 Task: Create a button card with a "Trophy" Icon with the name "My Trophy".
Action: Mouse moved to (226, 145)
Screenshot: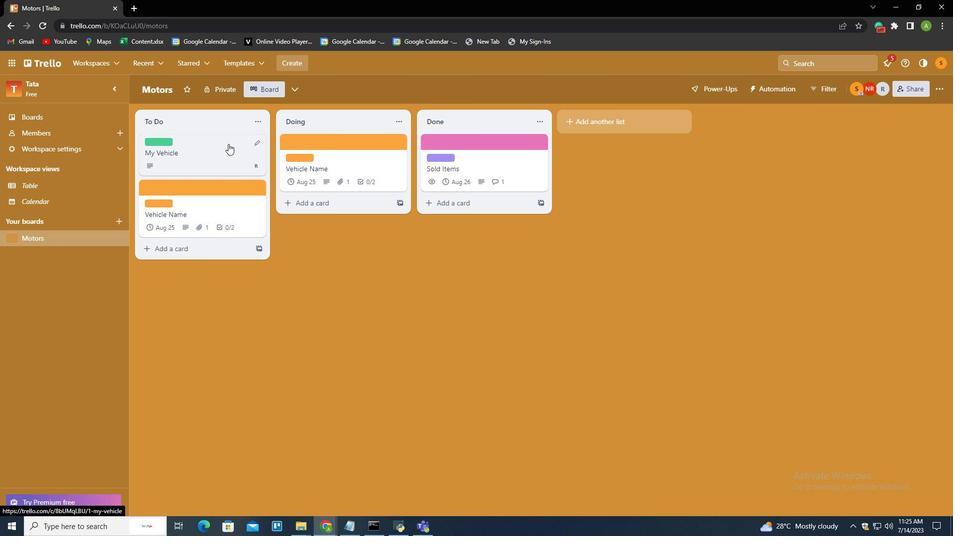 
Action: Mouse pressed left at (226, 145)
Screenshot: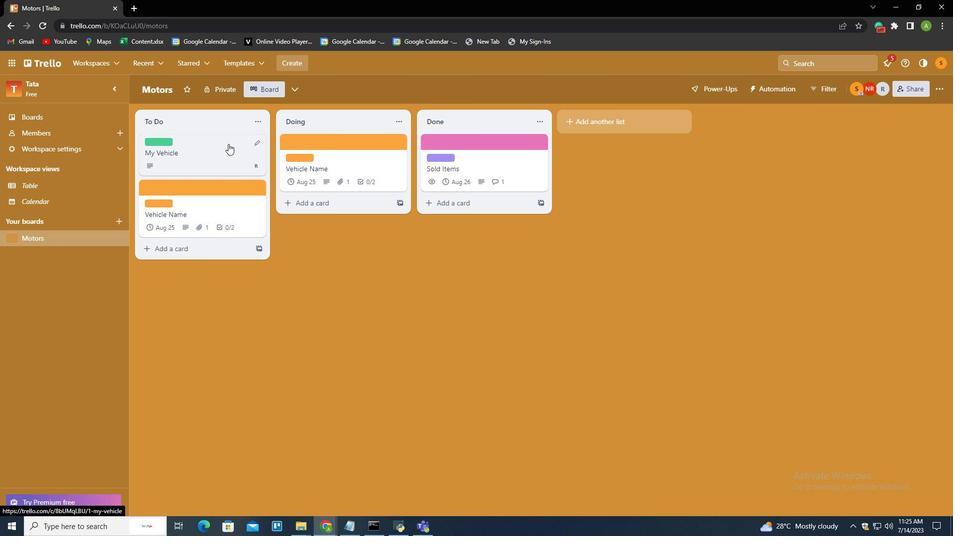 
Action: Mouse moved to (627, 366)
Screenshot: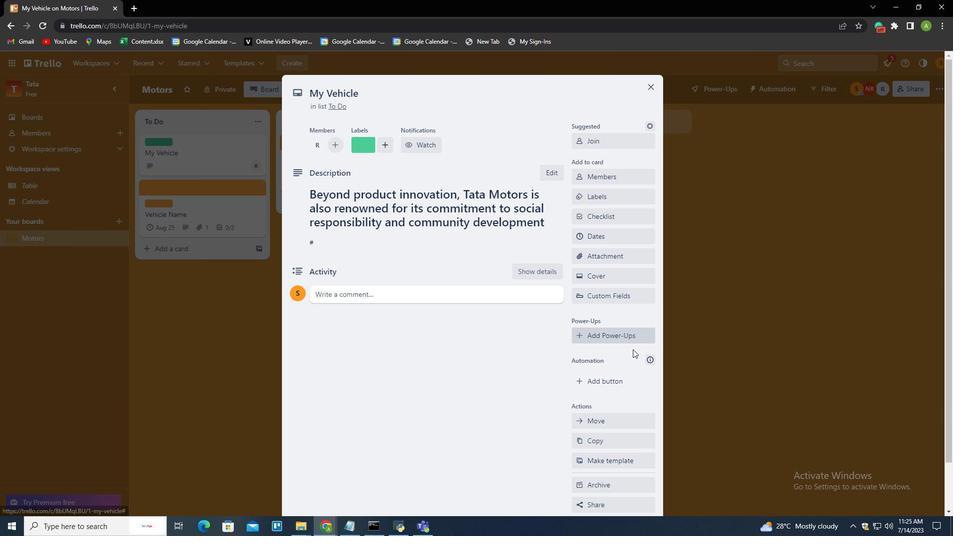 
Action: Mouse scrolled (627, 365) with delta (0, 0)
Screenshot: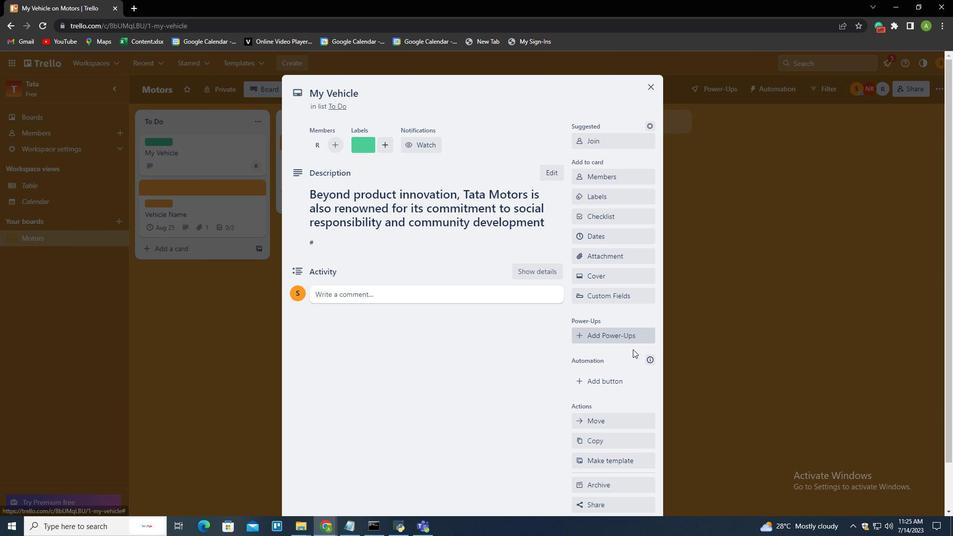 
Action: Mouse moved to (608, 332)
Screenshot: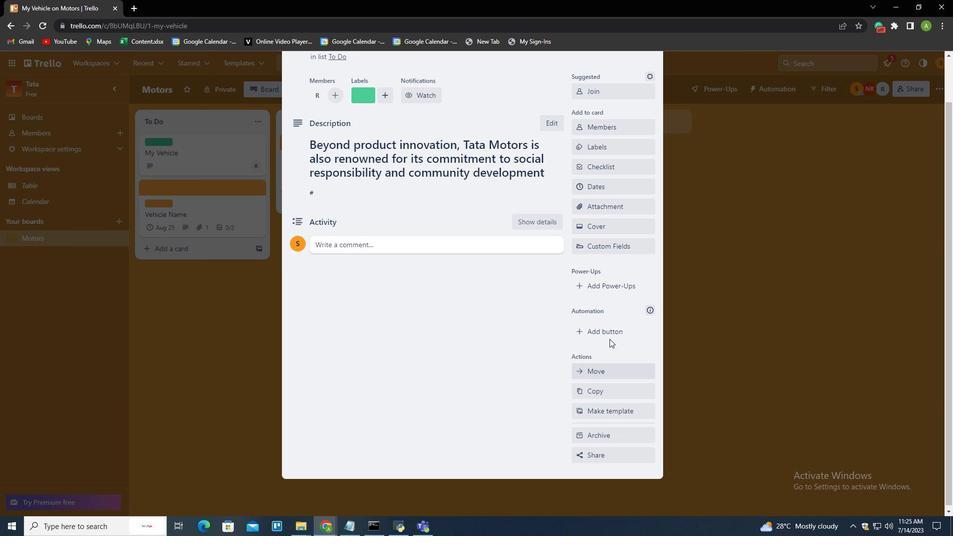 
Action: Mouse pressed left at (608, 332)
Screenshot: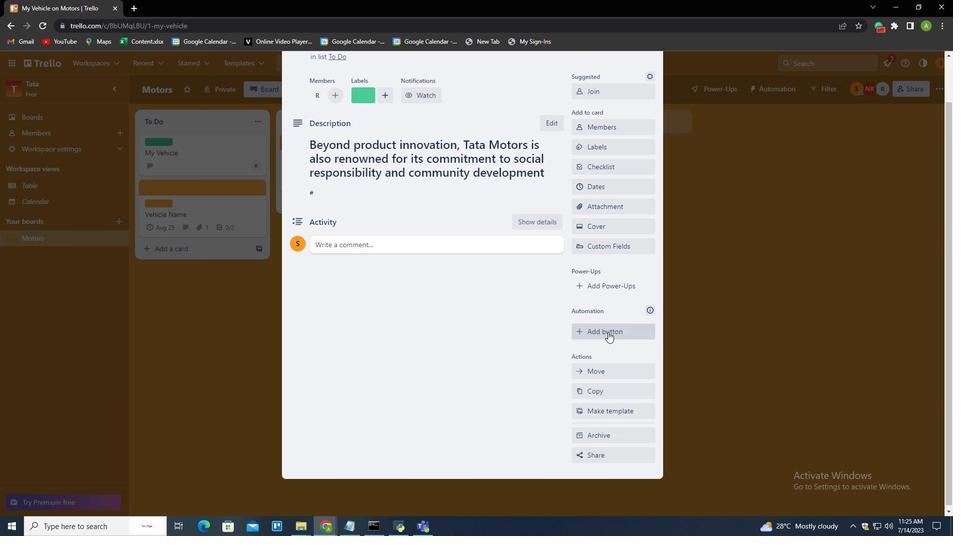 
Action: Mouse moved to (621, 316)
Screenshot: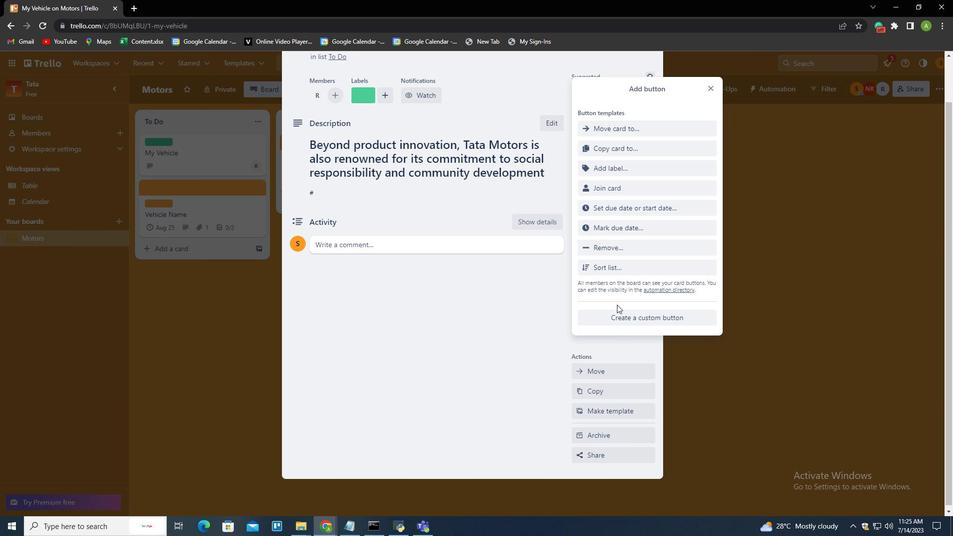 
Action: Mouse pressed left at (621, 316)
Screenshot: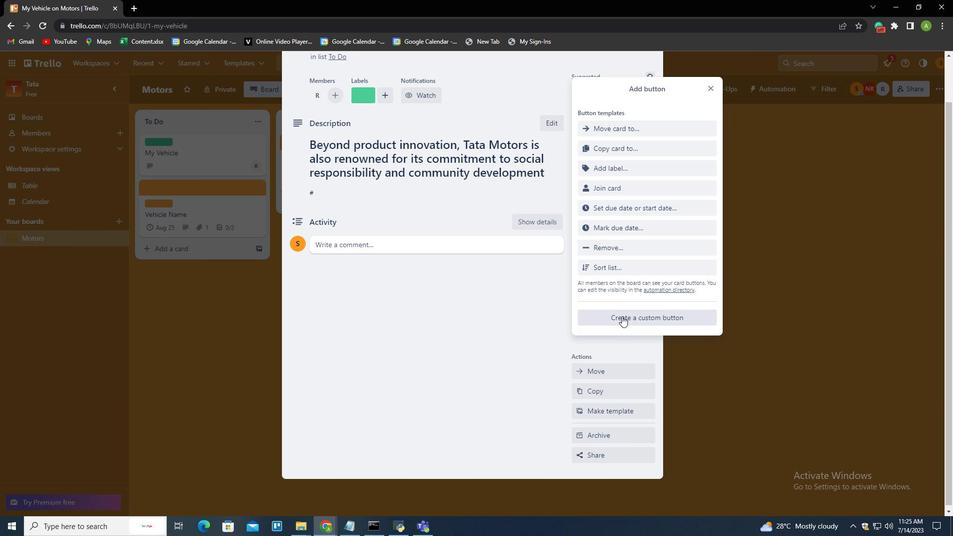 
Action: Mouse moved to (329, 178)
Screenshot: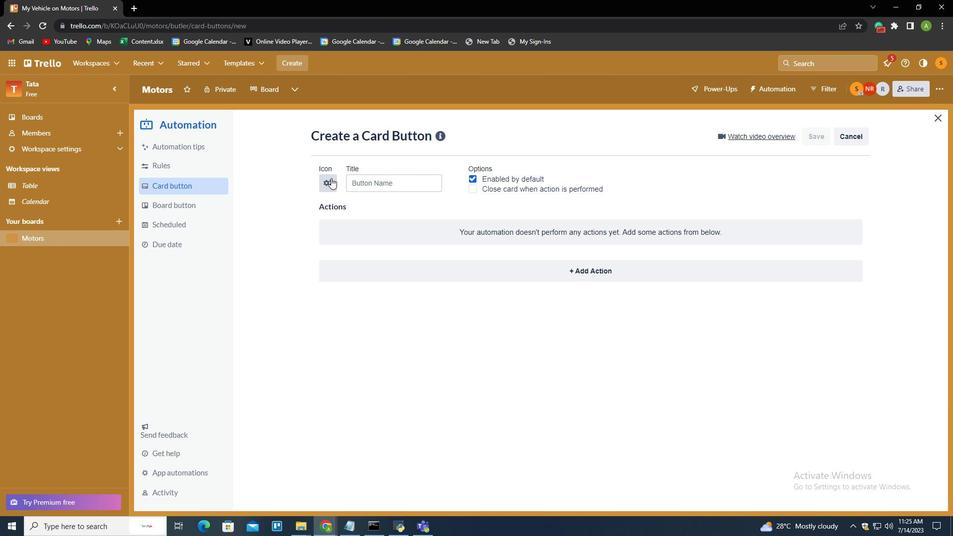 
Action: Mouse pressed left at (329, 178)
Screenshot: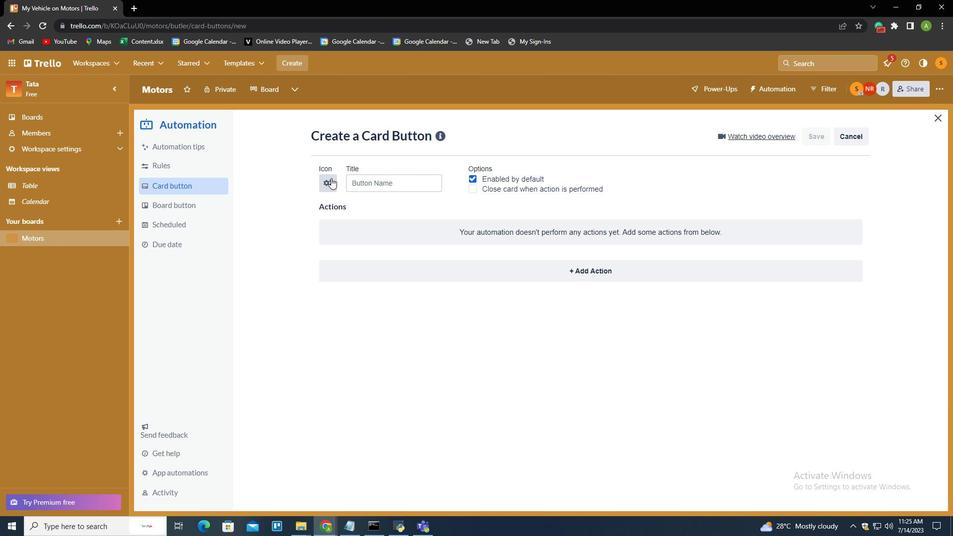 
Action: Mouse moved to (445, 332)
Screenshot: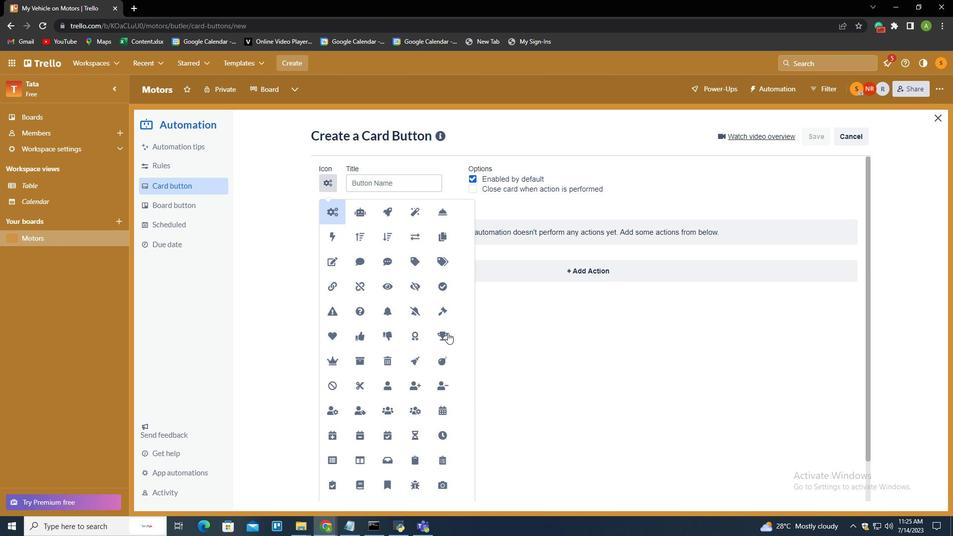 
Action: Mouse pressed left at (445, 332)
Screenshot: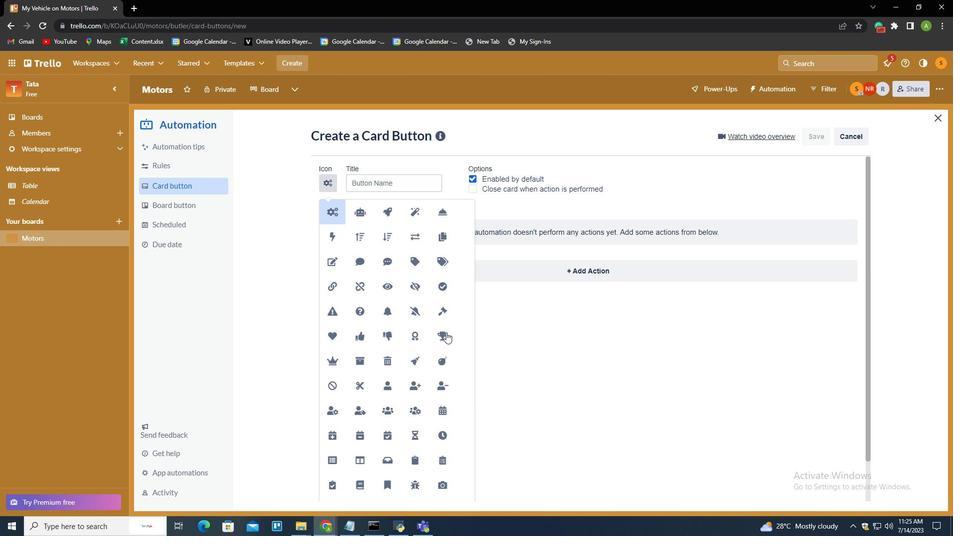 
Action: Mouse moved to (375, 181)
Screenshot: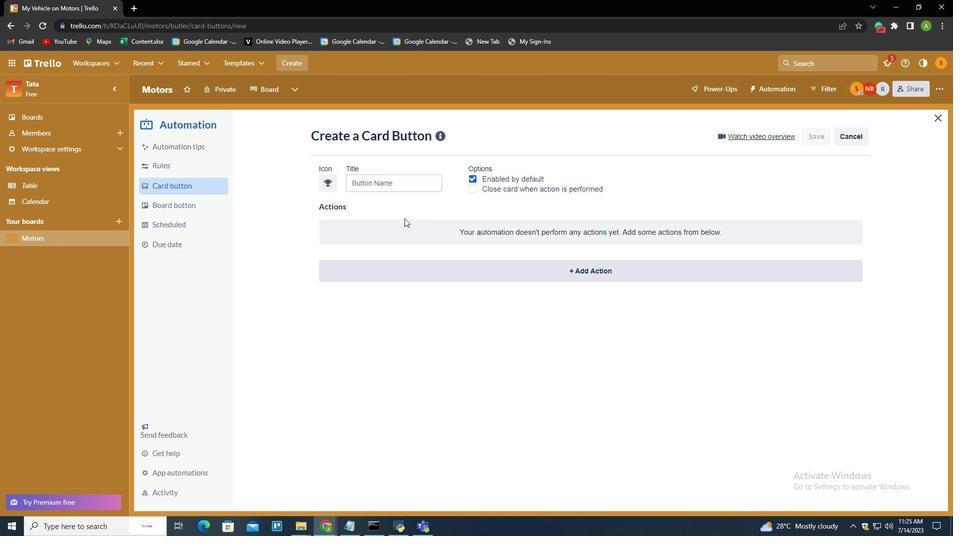
Action: Mouse pressed left at (375, 181)
Screenshot: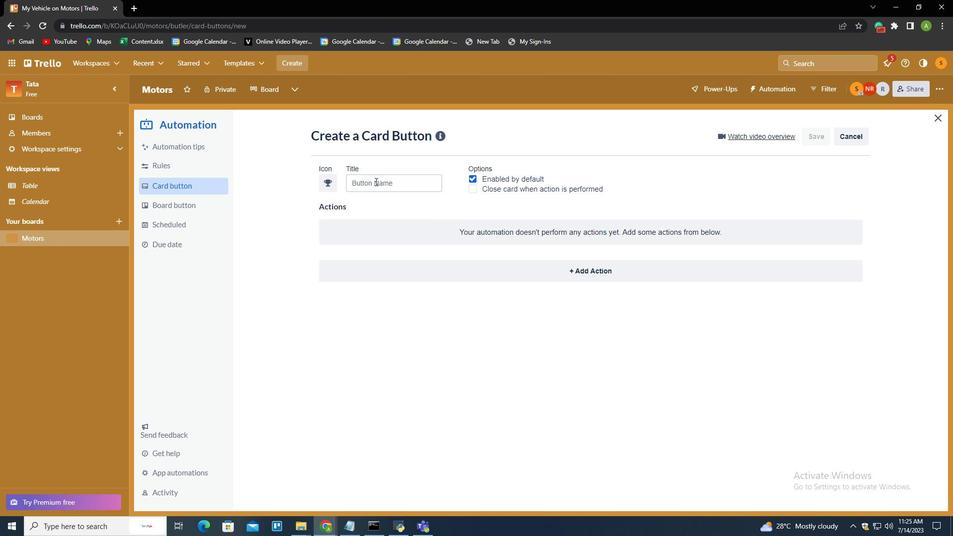 
Action: Key pressed <Key.shift>My<Key.space>t<Key.backspace><Key.shift>Trophy<Key.enter>
Screenshot: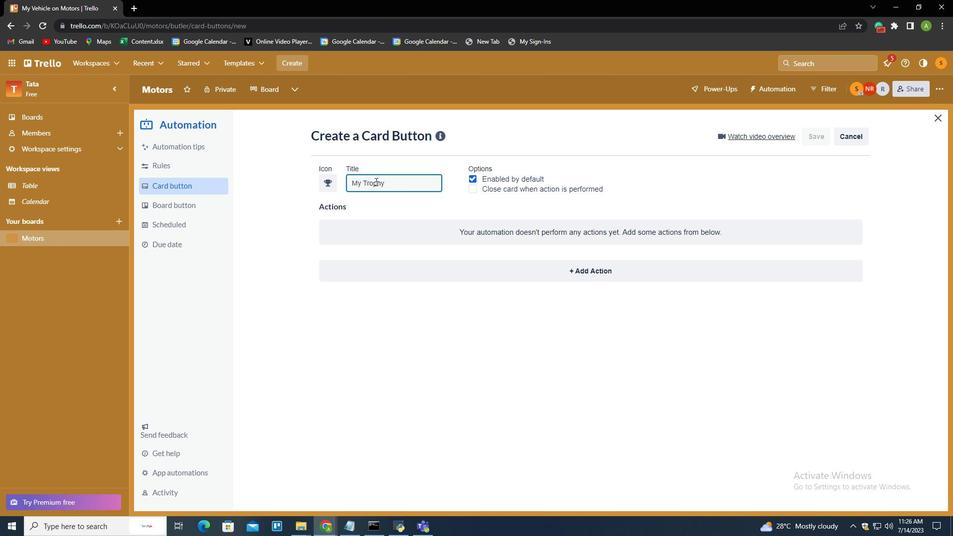 
Action: Mouse moved to (440, 365)
Screenshot: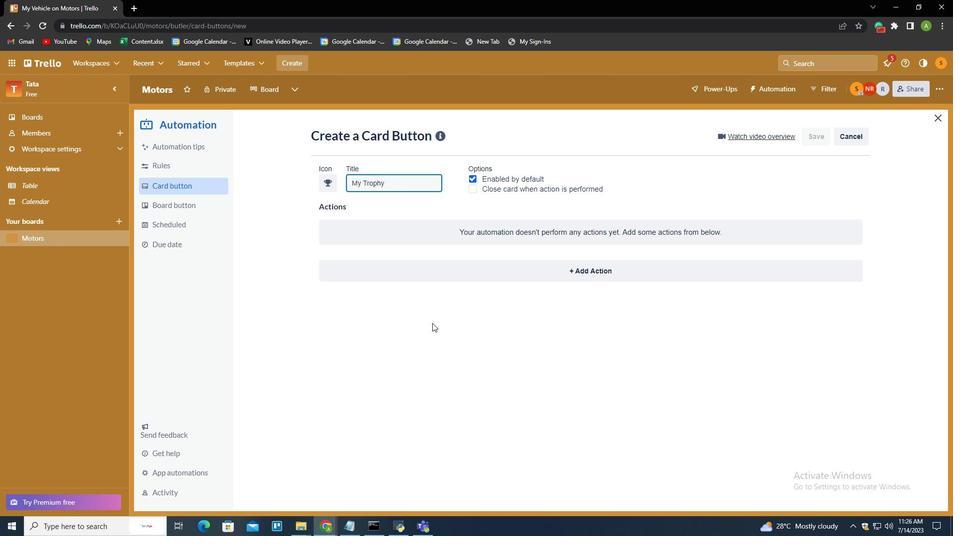 
Action: Mouse pressed left at (440, 365)
Screenshot: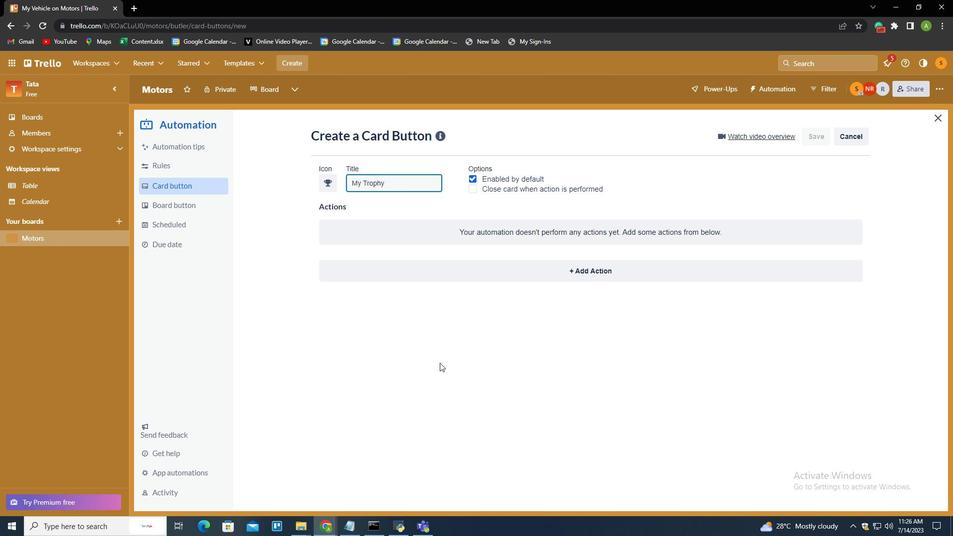 
